 Task: Create Board Customer Relationship Management Best Practices to Workspace E-commerce Platforms. Create Board Employee Motivation and Engagement Programs to Workspace E-commerce Platforms. Create Board Brand Identity Design and Visual Identity Guidelines Creation to Workspace E-commerce Platforms
Action: Mouse moved to (364, 80)
Screenshot: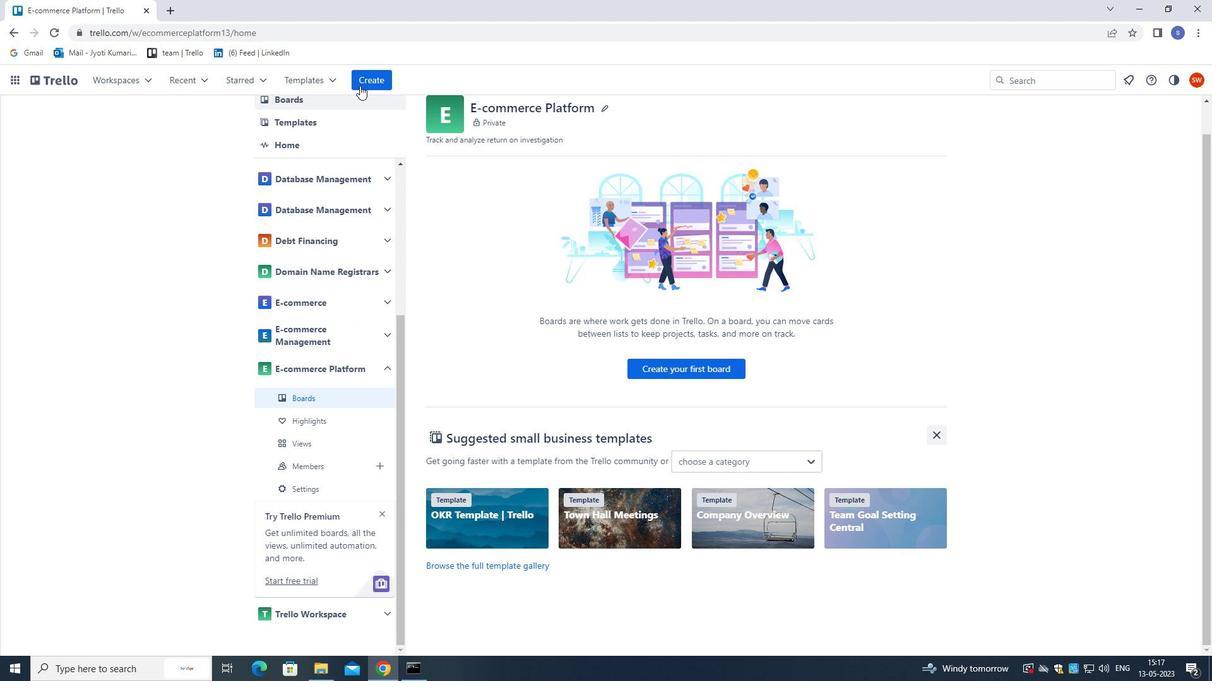 
Action: Mouse pressed left at (364, 80)
Screenshot: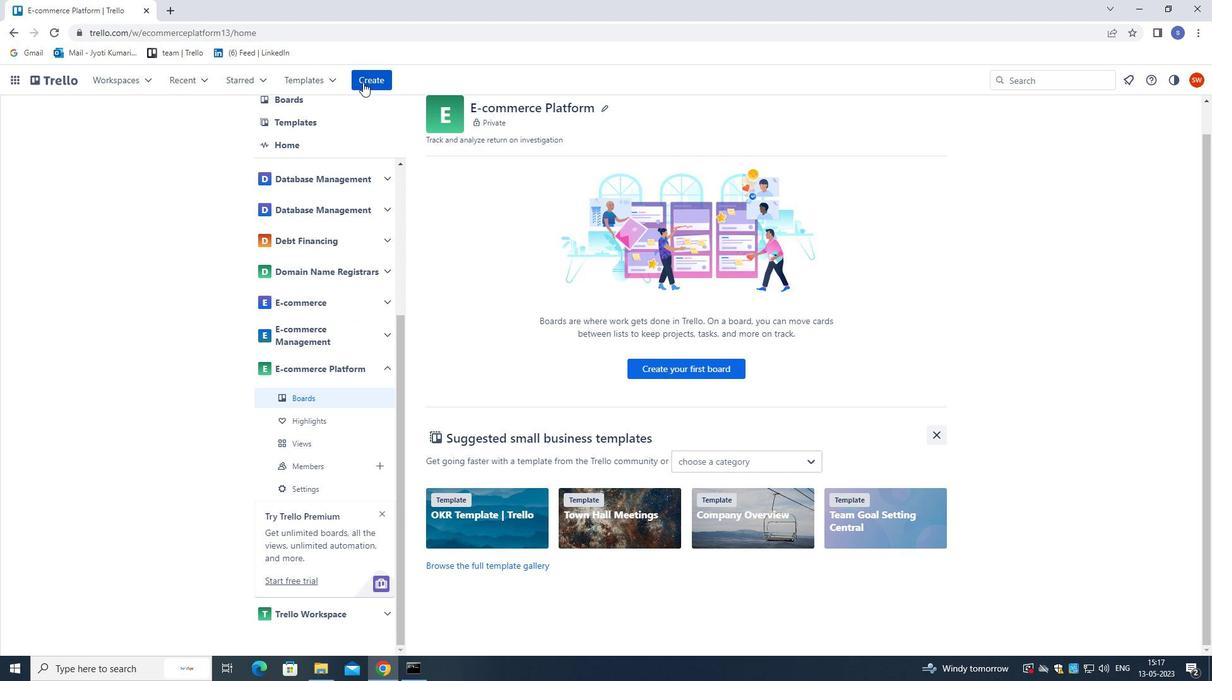 
Action: Mouse moved to (386, 116)
Screenshot: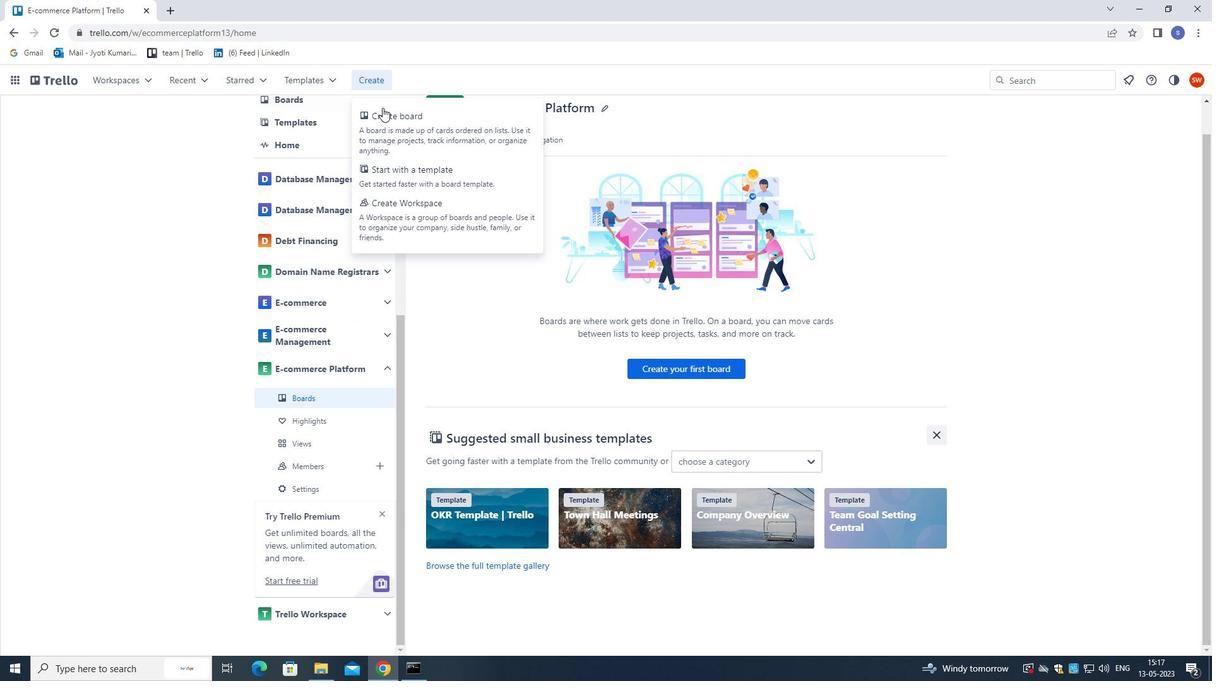 
Action: Mouse pressed left at (386, 116)
Screenshot: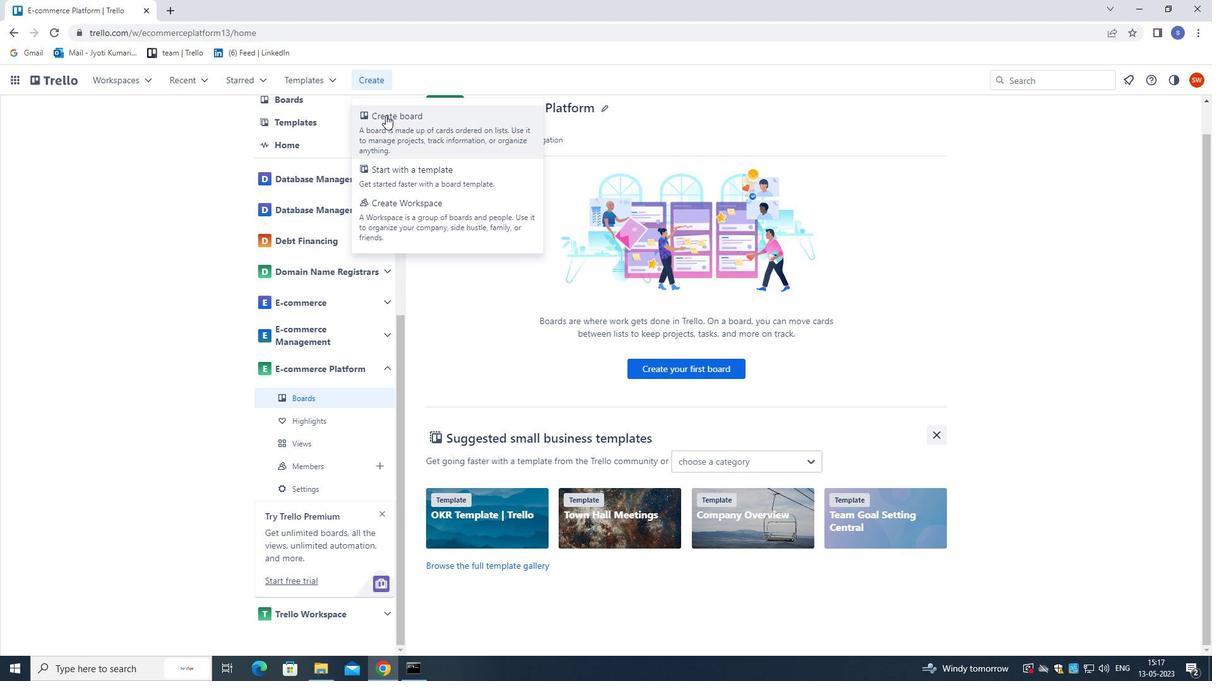 
Action: Mouse moved to (391, 140)
Screenshot: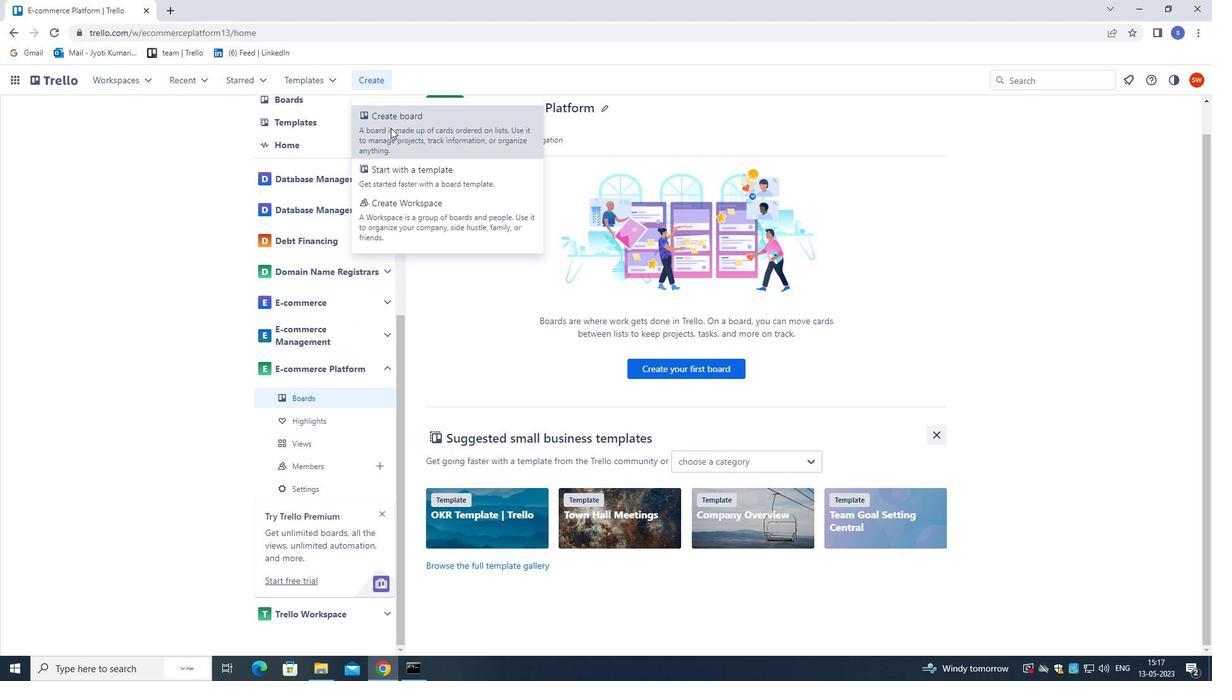 
Action: Key pressed <Key.shift>CUSTOER<Key.space><Key.backspace><Key.backspace><Key.backspace>MER<Key.space><Key.shift>TELATIONSHIP<Key.space><Key.left><Key.left><Key.left><Key.left><Key.left><Key.left><Key.left><Key.left><Key.left><Key.left><Key.left><Key.left><Key.backspace><Key.shift>R<Key.right><Key.right><Key.right><Key.right><Key.right><Key.right><Key.right><Key.right><Key.right><Key.right><Key.right><Key.right><Key.right><Key.right><Key.right><Key.right><Key.right><Key.shift>MANAGEE<Key.backspace>MENT<Key.space><Key.shift>BEST<Key.space><Key.shift>PRACTICES<Key.enter>
Screenshot: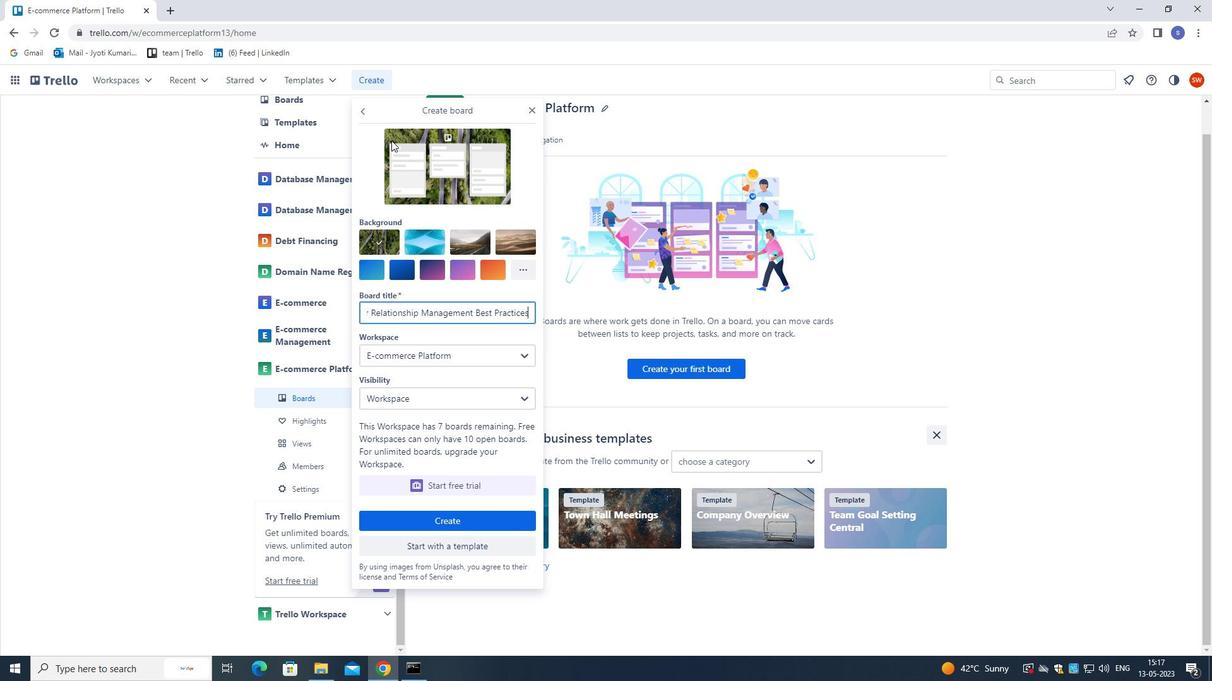 
Action: Mouse moved to (375, 81)
Screenshot: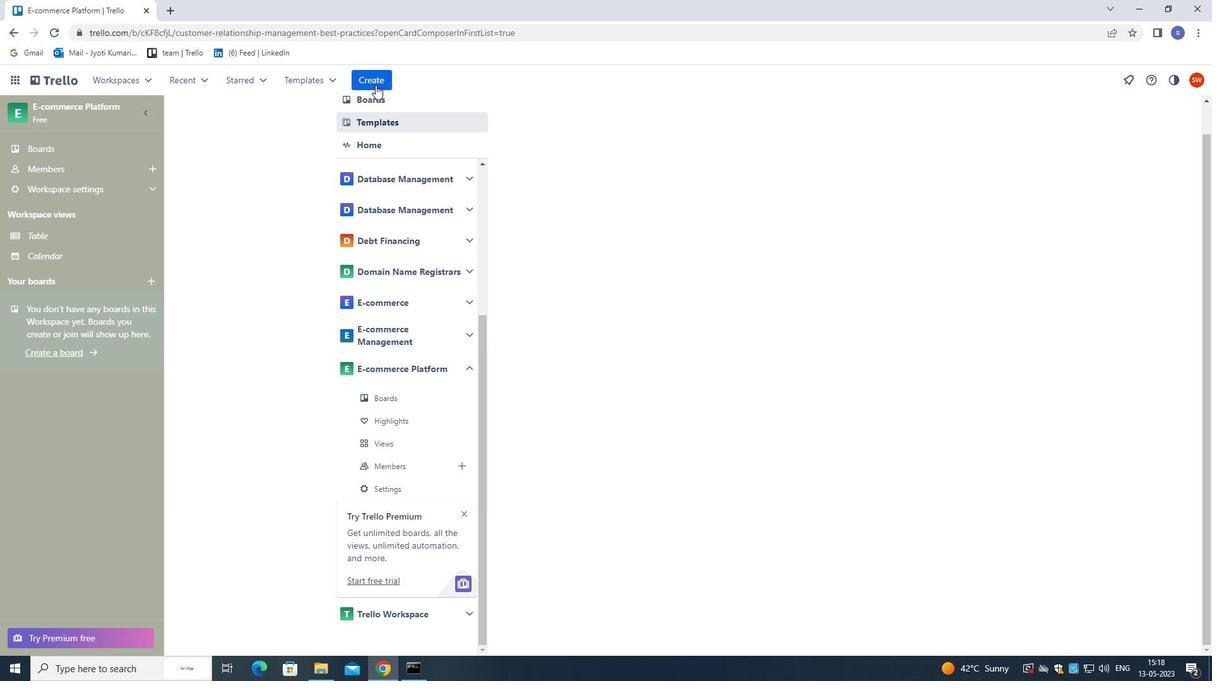 
Action: Mouse pressed left at (375, 81)
Screenshot: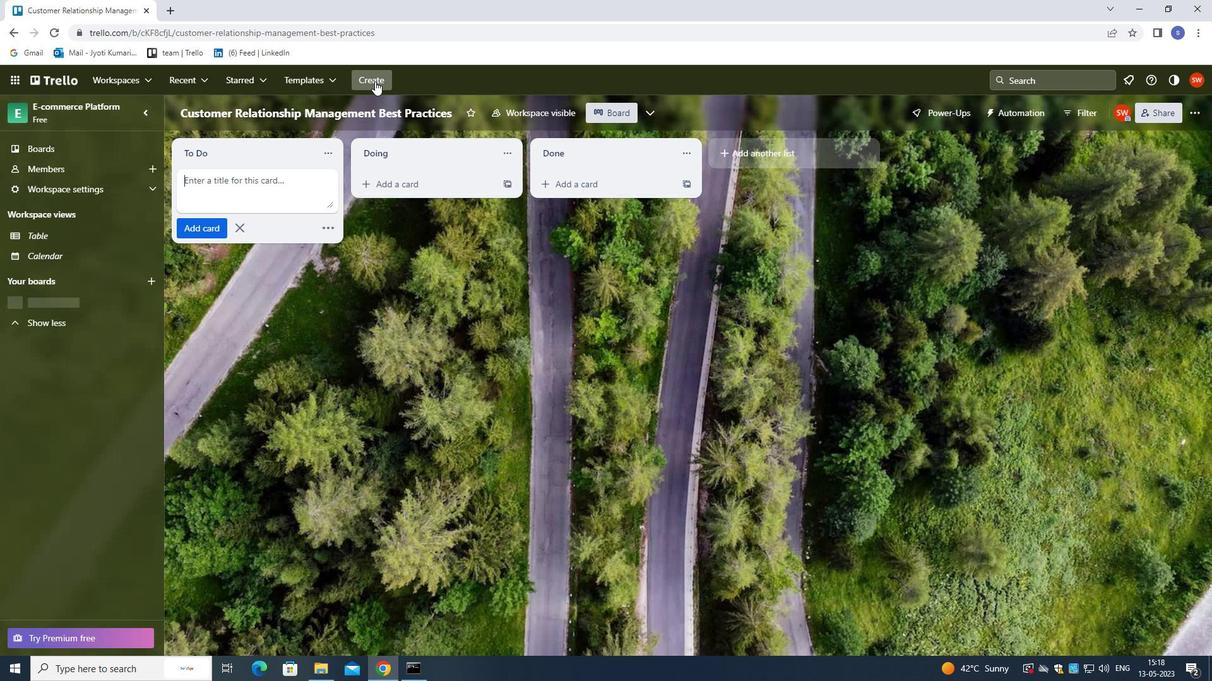 
Action: Mouse moved to (399, 138)
Screenshot: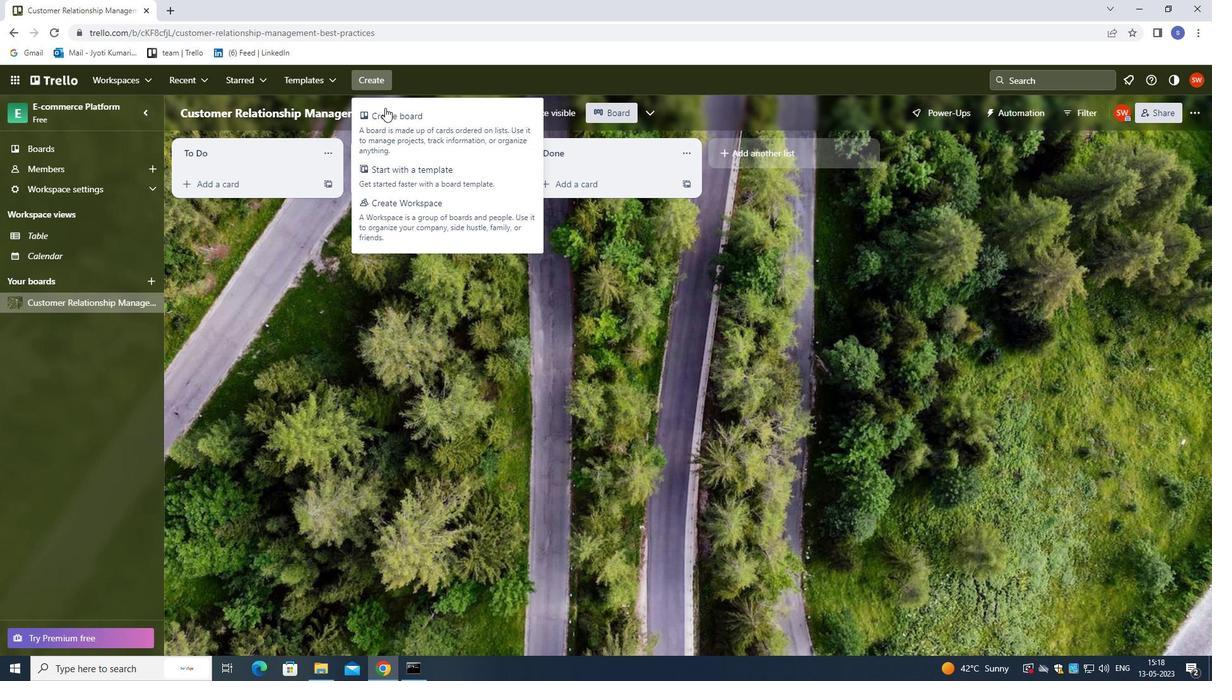
Action: Mouse pressed left at (399, 138)
Screenshot: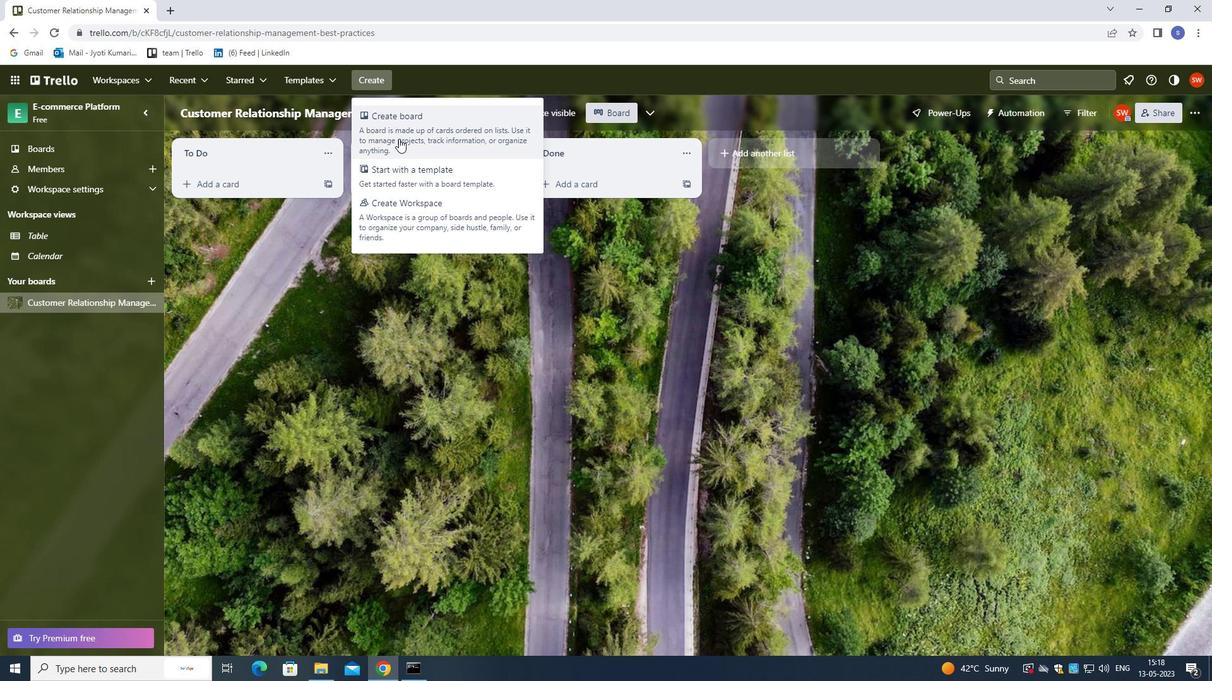 
Action: Key pressed <Key.shift><Key.shift><Key.shift><Key.shift><Key.shift><Key.shift><Key.shift><Key.shift><Key.shift>EMPLOYEE<Key.space><Key.shift>MOTIVATION<Key.space>AND<Key.space><Key.shift>ENGAGEMENT<Key.space><Key.shift>PROGRAM<Key.enter>
Screenshot: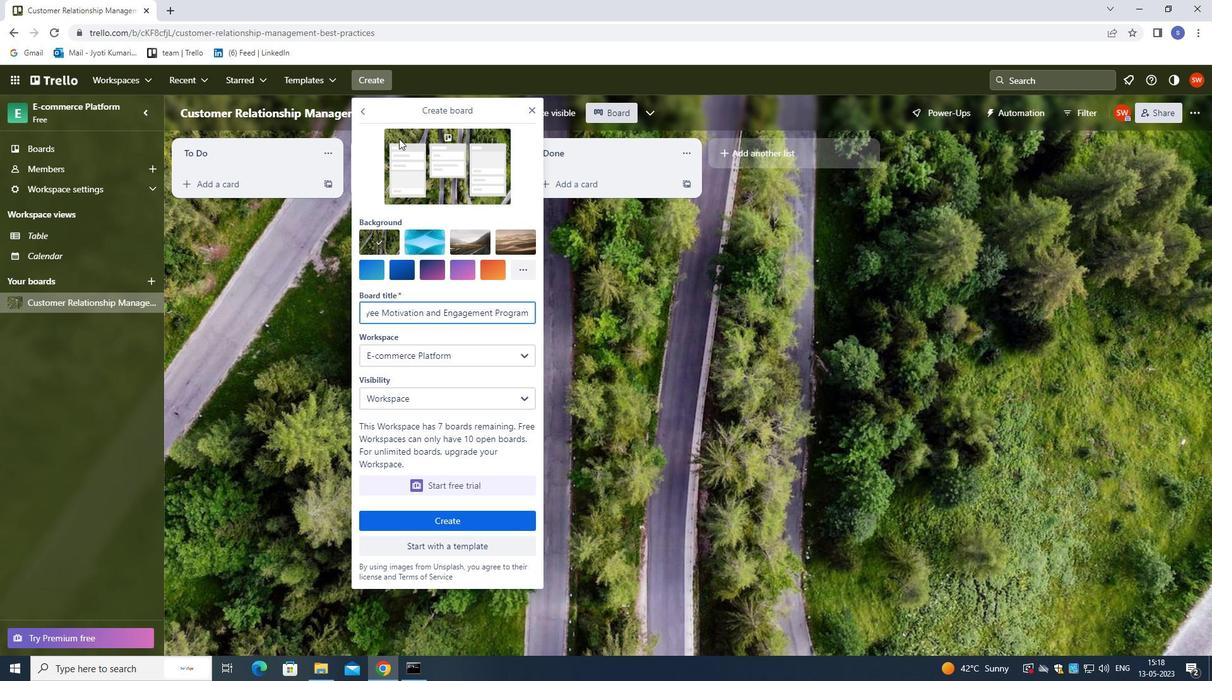 
Action: Mouse moved to (371, 85)
Screenshot: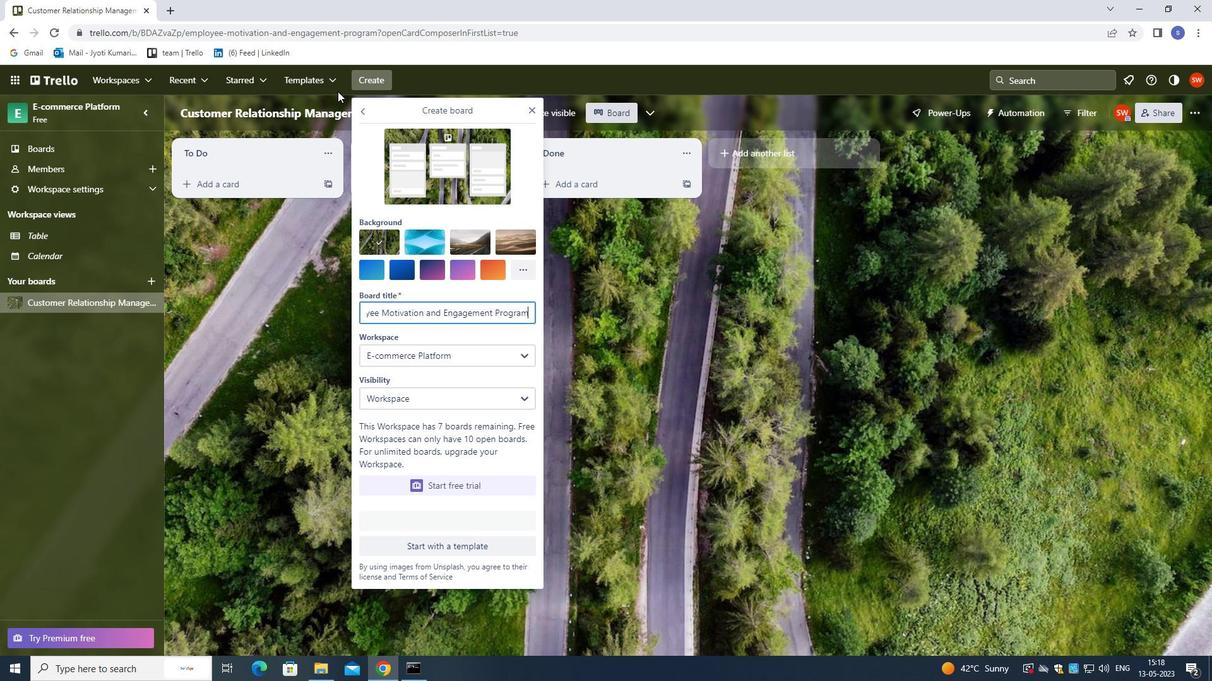 
Action: Mouse pressed left at (371, 85)
Screenshot: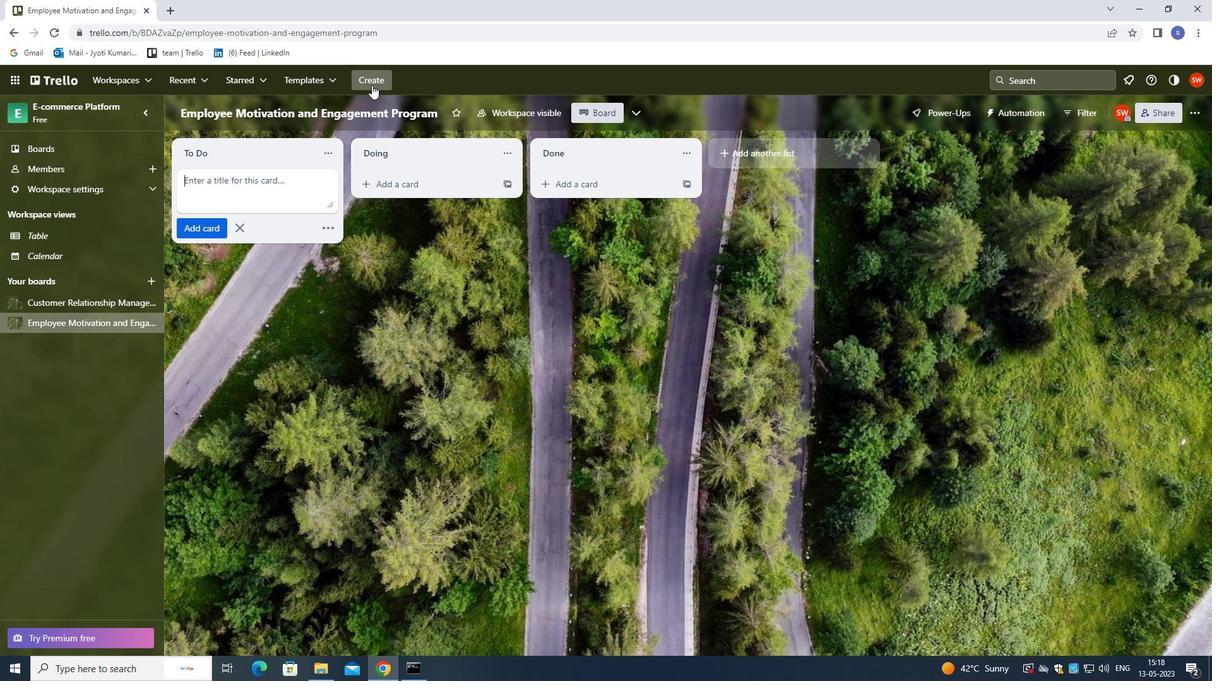 
Action: Mouse moved to (382, 116)
Screenshot: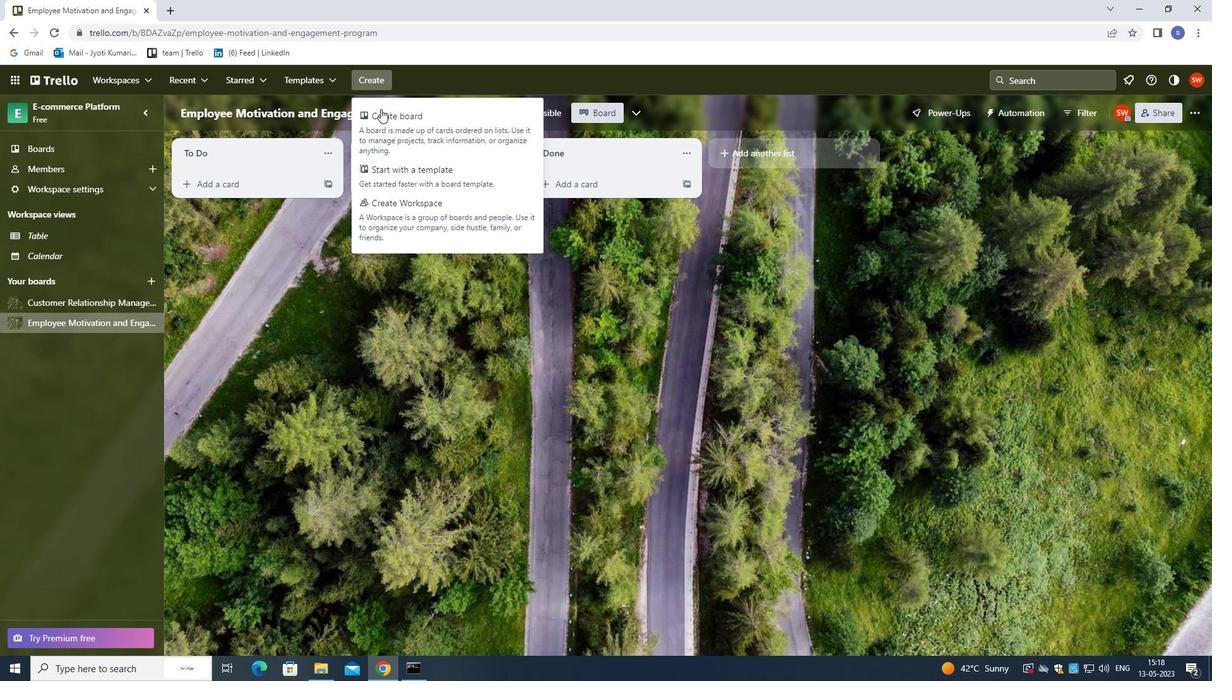 
Action: Mouse pressed left at (382, 116)
Screenshot: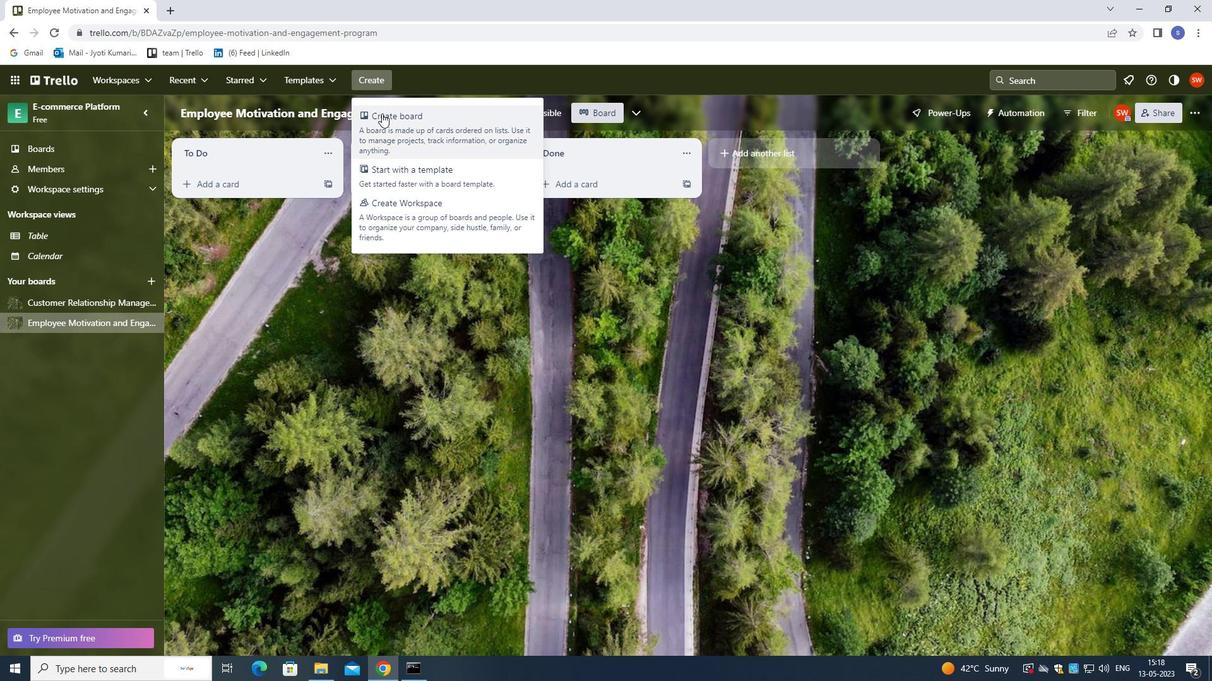 
Action: Key pressed <Key.shift><Key.shift><Key.shift><Key.shift><Key.shift>BRAND<Key.space><Key.shift><Key.shift><Key.shift><Key.shift><Key.shift><Key.shift><Key.shift><Key.shift><Key.shift><Key.shift><Key.shift>IDENTIFY<Key.space><Key.shift><Key.shift><Key.shift><Key.shift><Key.shift><Key.shift><Key.shift><Key.shift><Key.shift><Key.shift><Key.shift><Key.shift><Key.shift><Key.shift><Key.shift><Key.shift><Key.shift><Key.shift><Key.shift><Key.shift><Key.shift><Key.shift><Key.shift><Key.shift><Key.shift><Key.shift><Key.shift><Key.shift><Key.shift><Key.shift><Key.shift><Key.shift><Key.shift><Key.shift><Key.shift><Key.shift><Key.shift><Key.shift><Key.shift><Key.shift><Key.shift><Key.shift><Key.shift><Key.shift><Key.shift><Key.shift><Key.shift><Key.shift><Key.shift><Key.shift><Key.shift><Key.shift><Key.shift><Key.shift><Key.shift><Key.shift><Key.shift><Key.shift><Key.shift><Key.shift><Key.shift><Key.shift><Key.shift><Key.shift><Key.shift><Key.shift><Key.shift><Key.shift><Key.shift><Key.shift><Key.shift><Key.shift><Key.shift><Key.shift><Key.shift><Key.shift><Key.shift><Key.shift><Key.shift><Key.shift><Key.shift><Key.shift><Key.shift><Key.shift><Key.shift><Key.shift><Key.shift><Key.shift><Key.shift><Key.shift><Key.shift><Key.shift><Key.shift><Key.shift><Key.shift><Key.shift><Key.shift><Key.shift><Key.shift><Key.shift><Key.shift><Key.shift><Key.shift><Key.shift><Key.shift><Key.shift><Key.shift><Key.shift><Key.shift><Key.shift><Key.shift><Key.shift><Key.shift>DESIGN<Key.space>AND<Key.space><Key.shift>VISUAL<Key.space><Key.shift>IDENTITY<Key.space><Key.shift><Key.shift><Key.shift><Key.shift><Key.shift>GUIDELINES<Key.space><Key.shift><Key.shift>CREATON<Key.backspace><Key.backspace>ION<Key.enter>
Screenshot: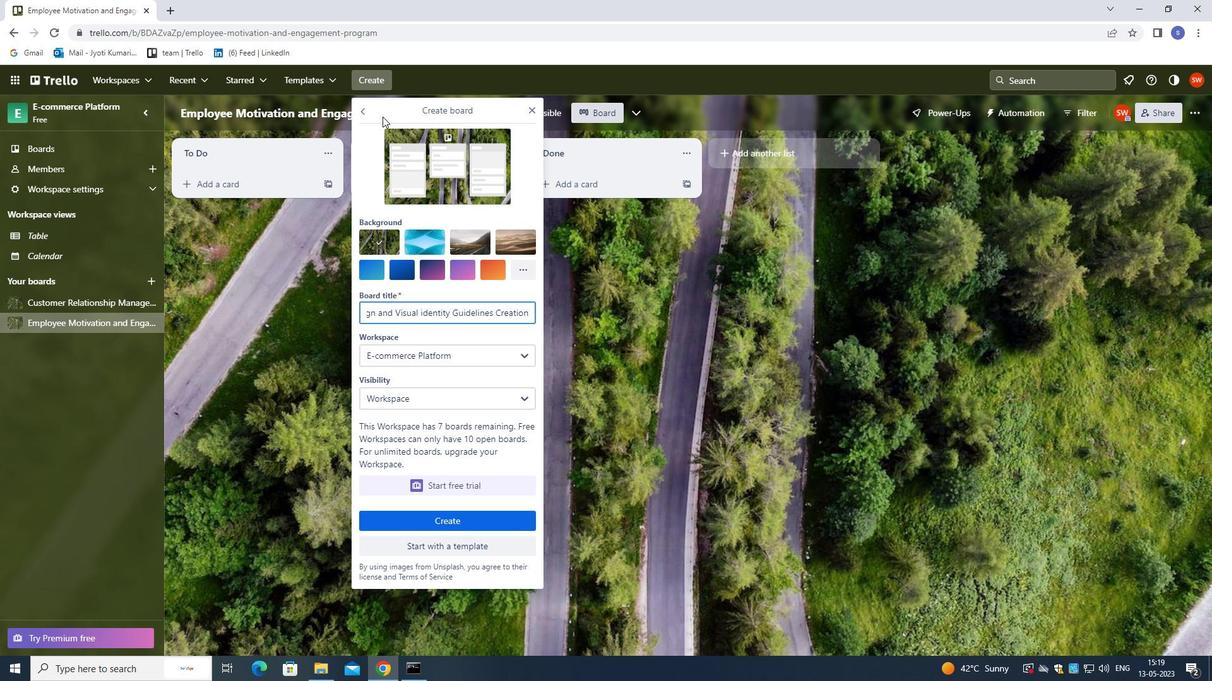 
Action: Mouse moved to (369, 178)
Screenshot: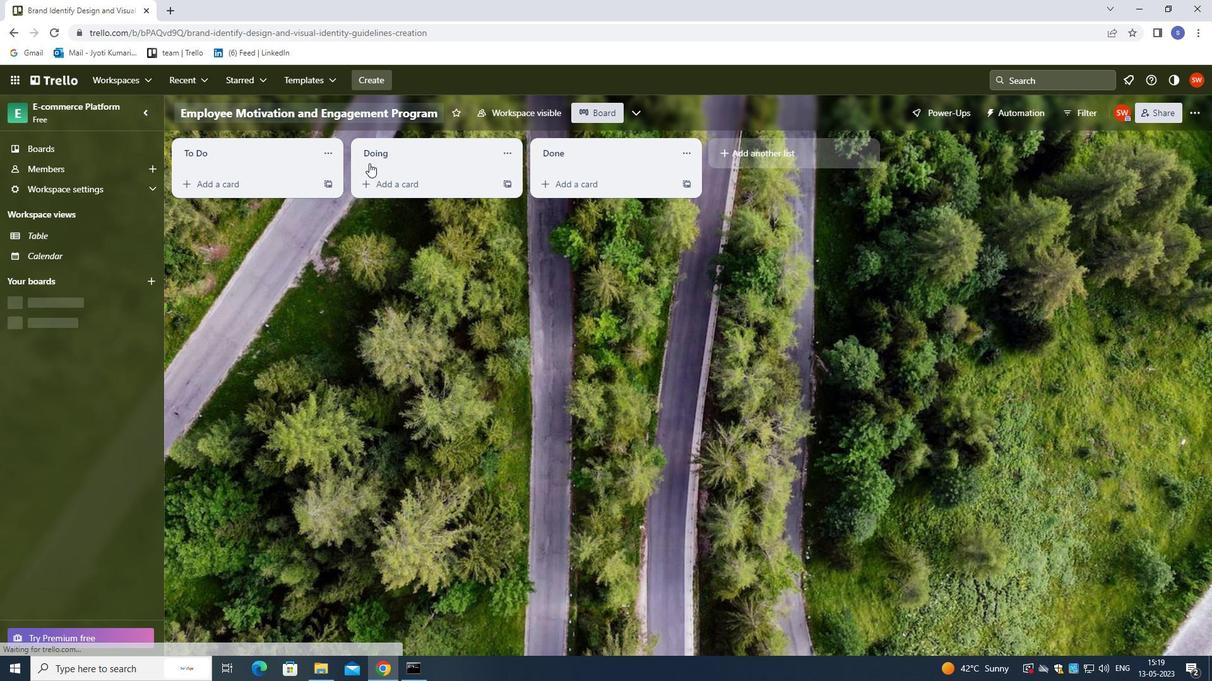 
